 Task: Locate the nearest bus station to Minneapolis, Minnesota, and St Paul, Minnesota.
Action: Mouse moved to (152, 75)
Screenshot: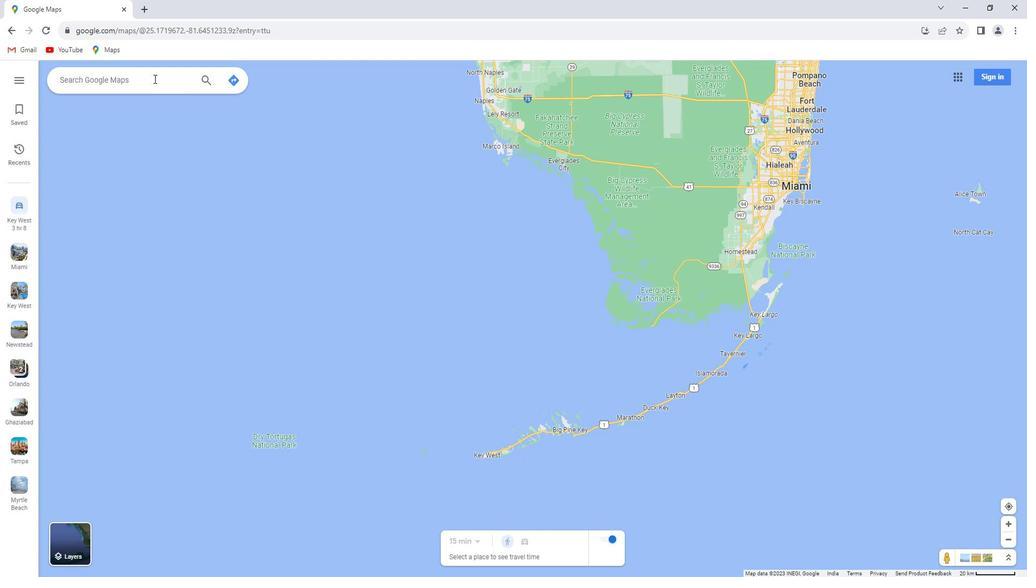 
Action: Mouse pressed left at (152, 75)
Screenshot: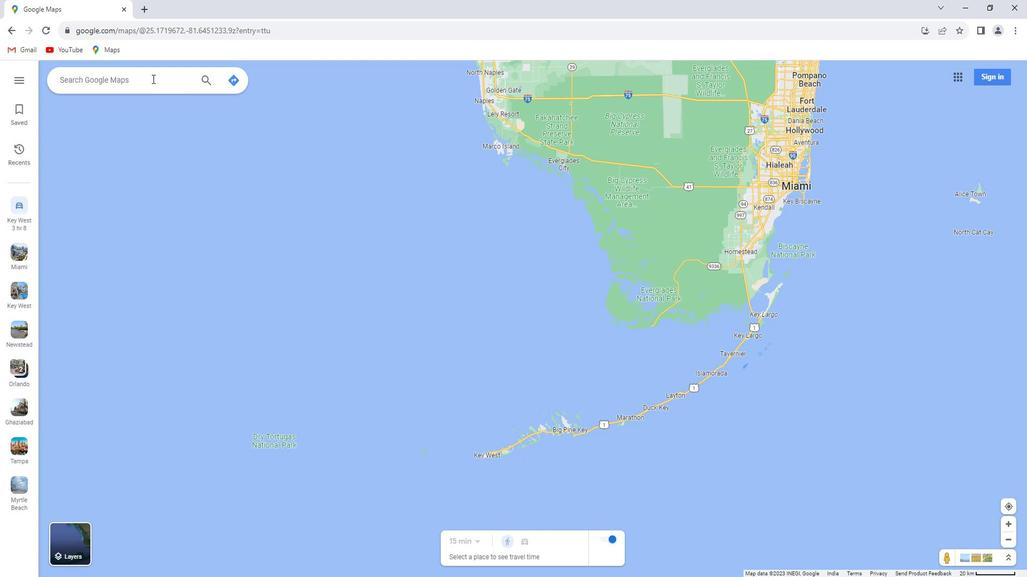 
Action: Key pressed <Key.shift_r>Minneapolis,<Key.space><Key.shift_r>Minnesota<Key.enter>
Screenshot: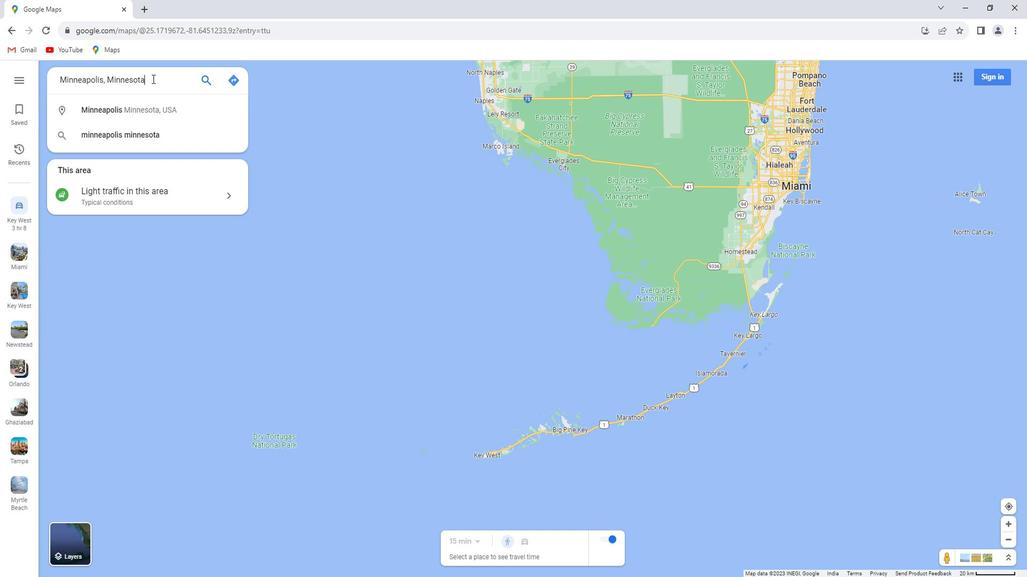 
Action: Mouse moved to (149, 257)
Screenshot: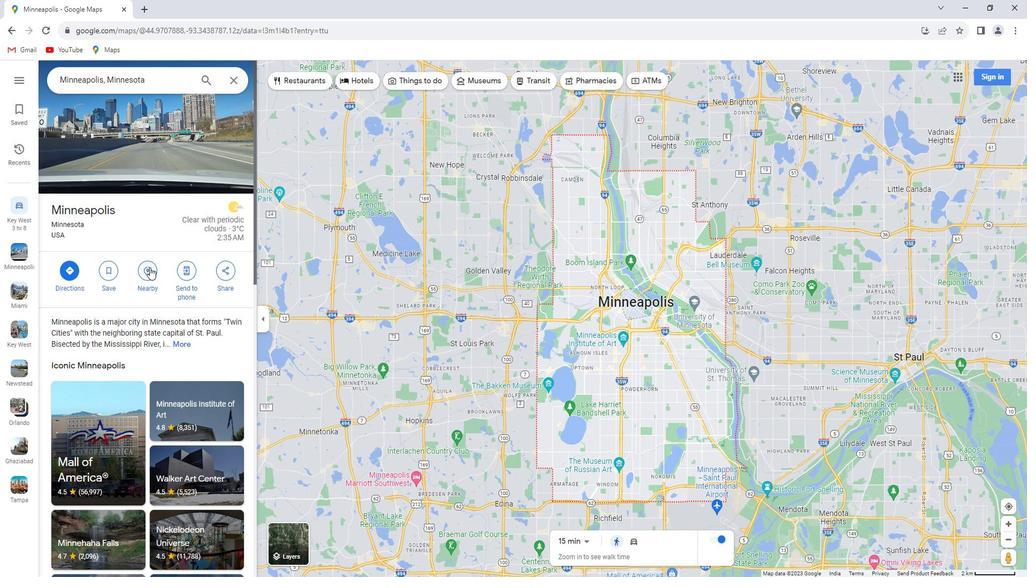 
Action: Mouse pressed left at (149, 257)
Screenshot: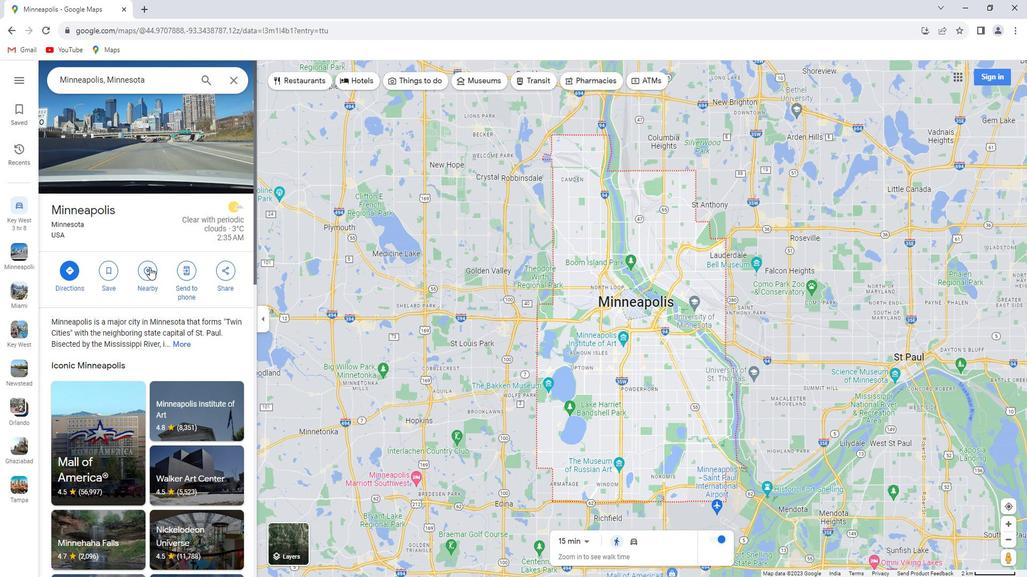 
Action: Mouse moved to (149, 257)
Screenshot: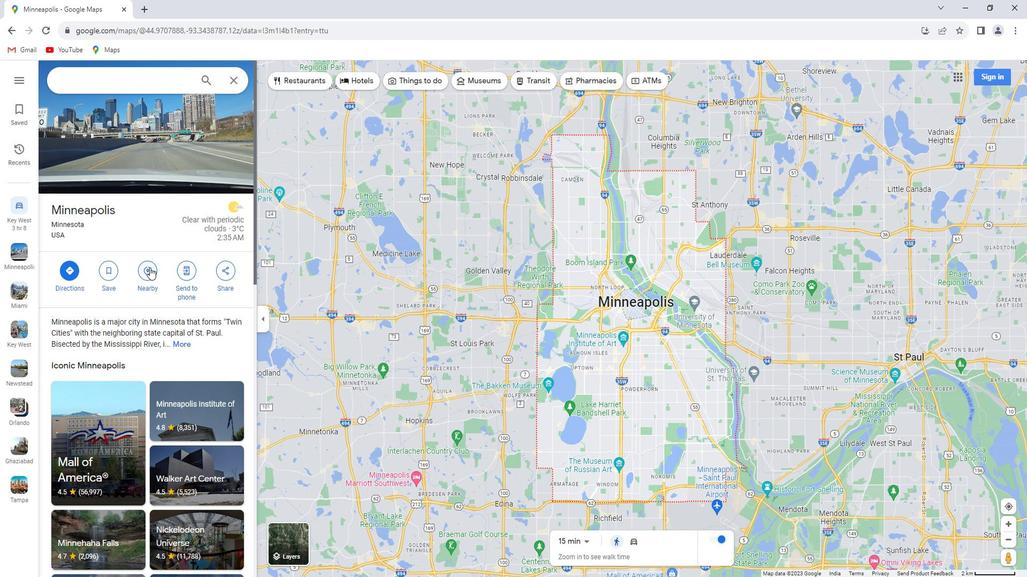 
Action: Key pressed bus<Key.space>station<Key.enter>
Screenshot: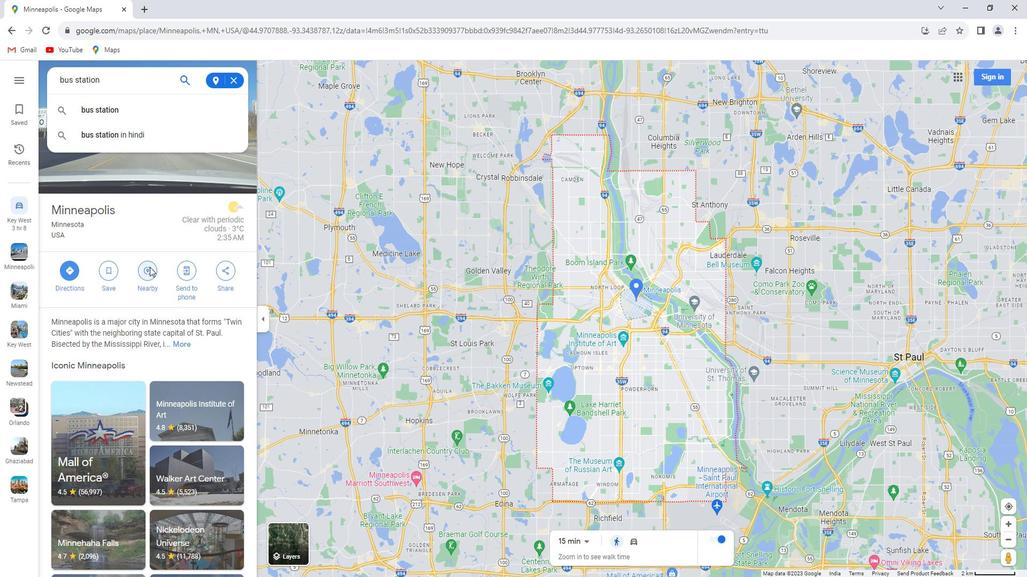 
Action: Mouse moved to (228, 78)
Screenshot: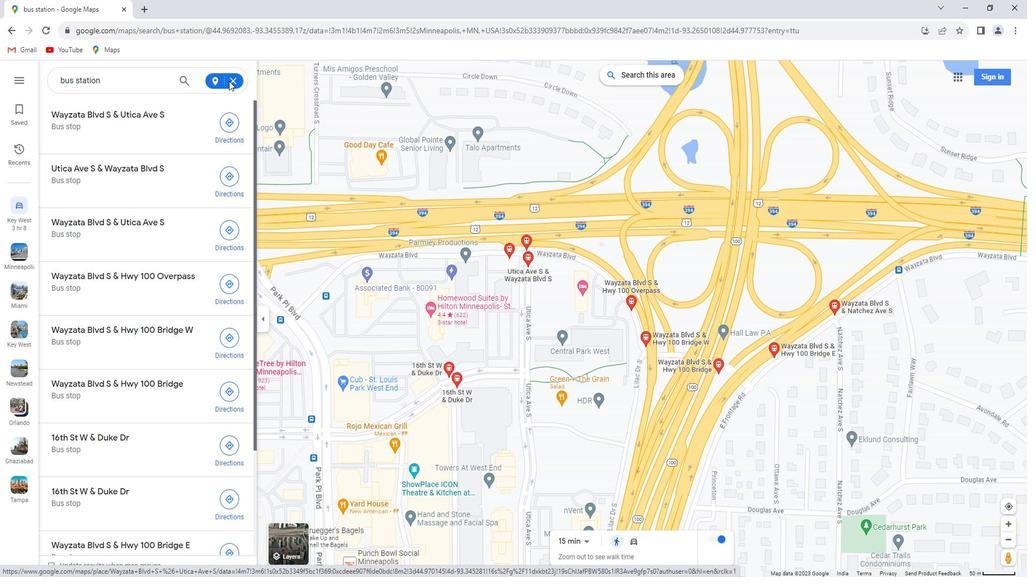 
Action: Mouse pressed left at (228, 78)
Screenshot: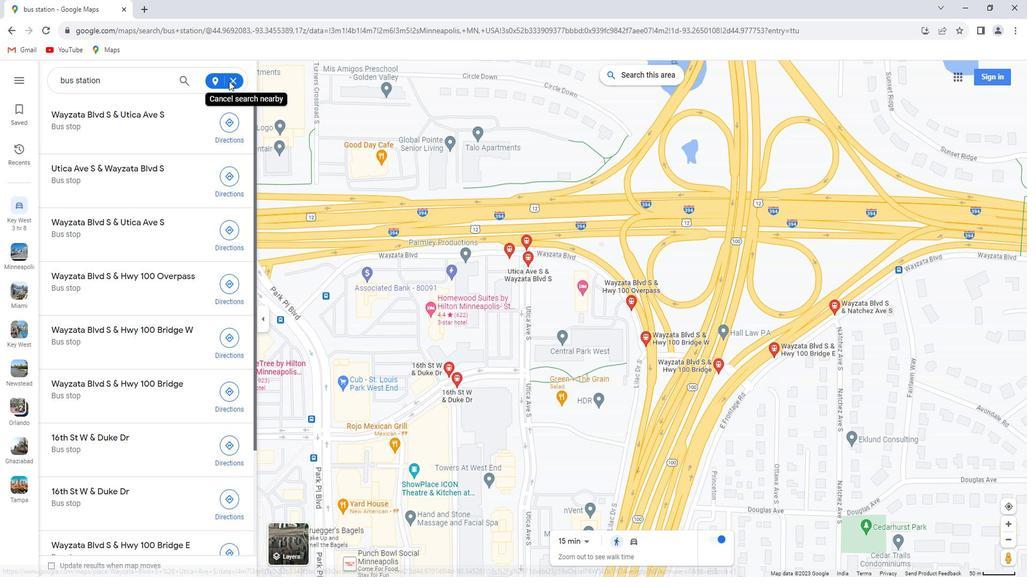 
Action: Mouse moved to (233, 74)
Screenshot: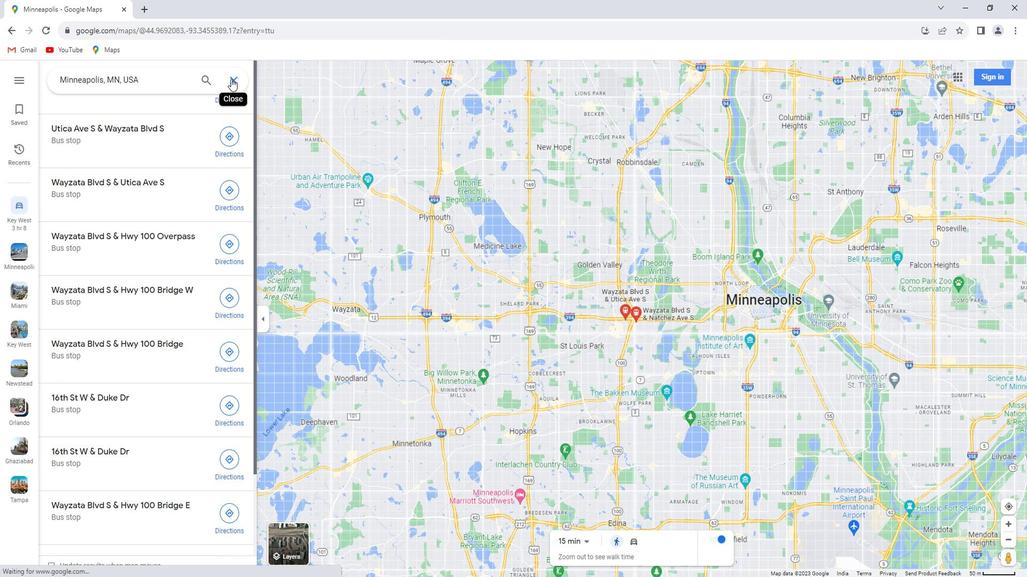 
Action: Mouse pressed left at (233, 74)
Screenshot: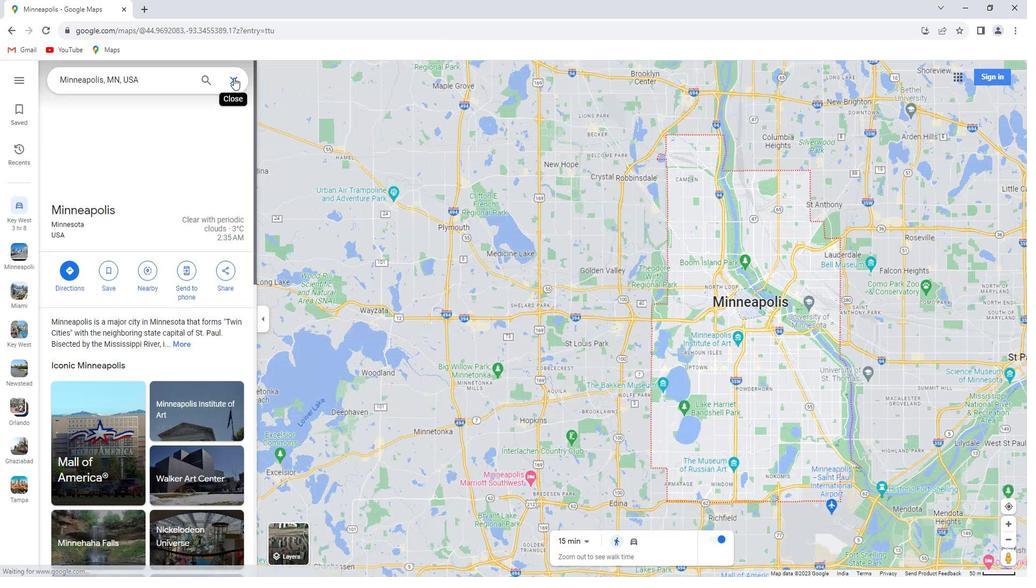 
Action: Mouse moved to (130, 78)
Screenshot: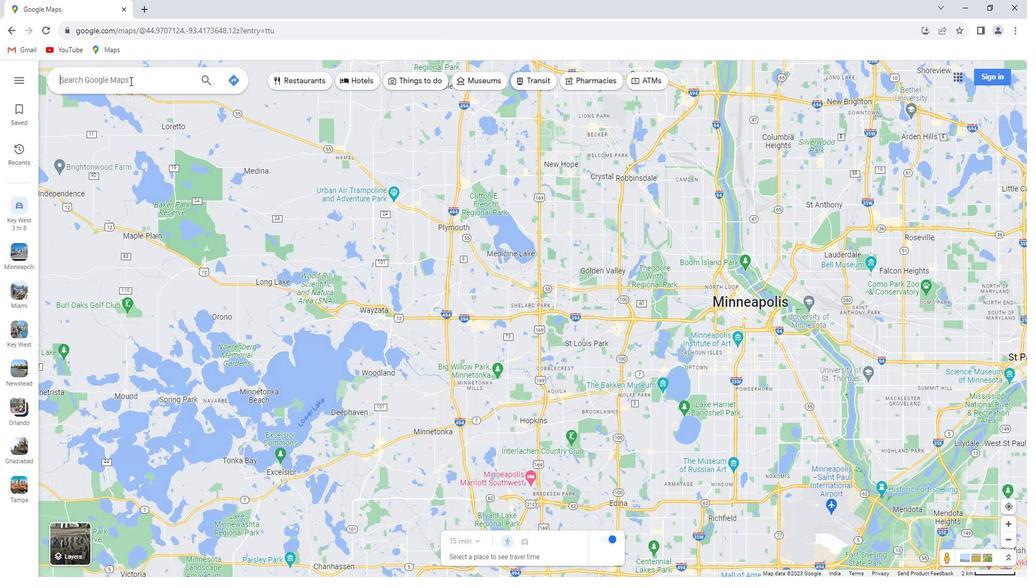 
Action: Key pressed <Key.shift>St<Key.space><Key.shift_r>Paul,<Key.space><Key.shift_r>Minnesota<Key.enter>
Screenshot: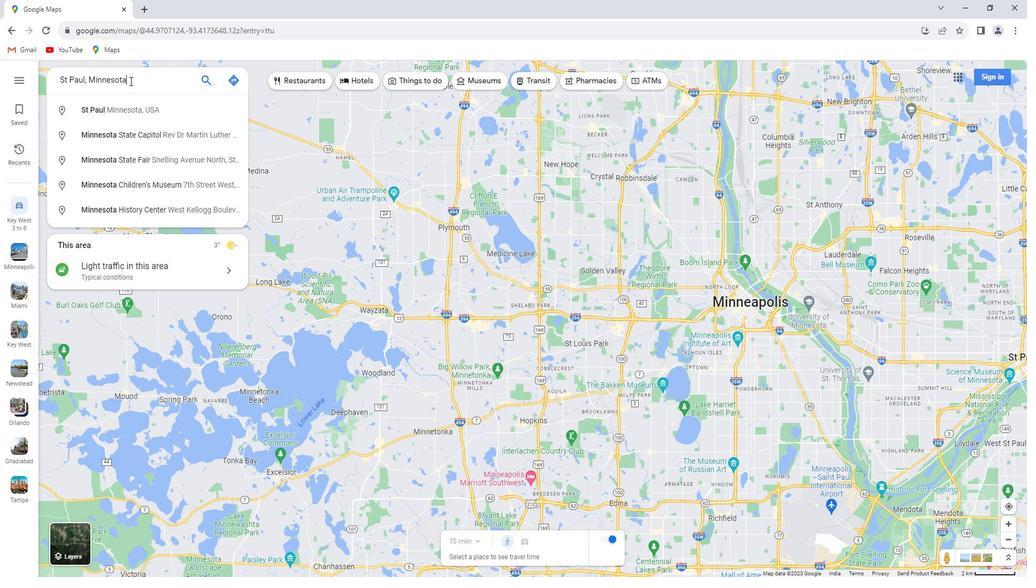 
Action: Mouse moved to (155, 257)
Screenshot: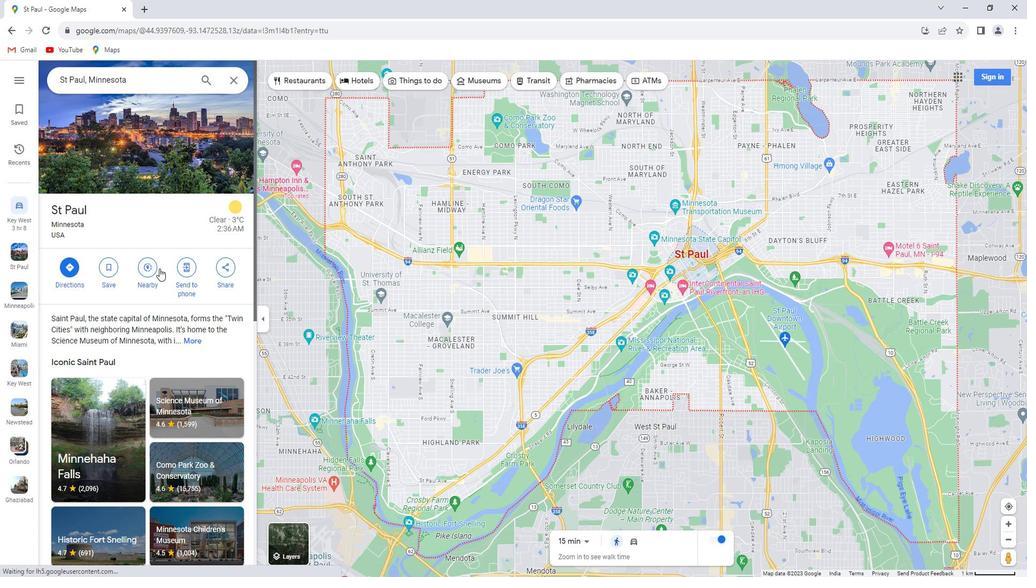 
Action: Mouse pressed left at (155, 257)
Screenshot: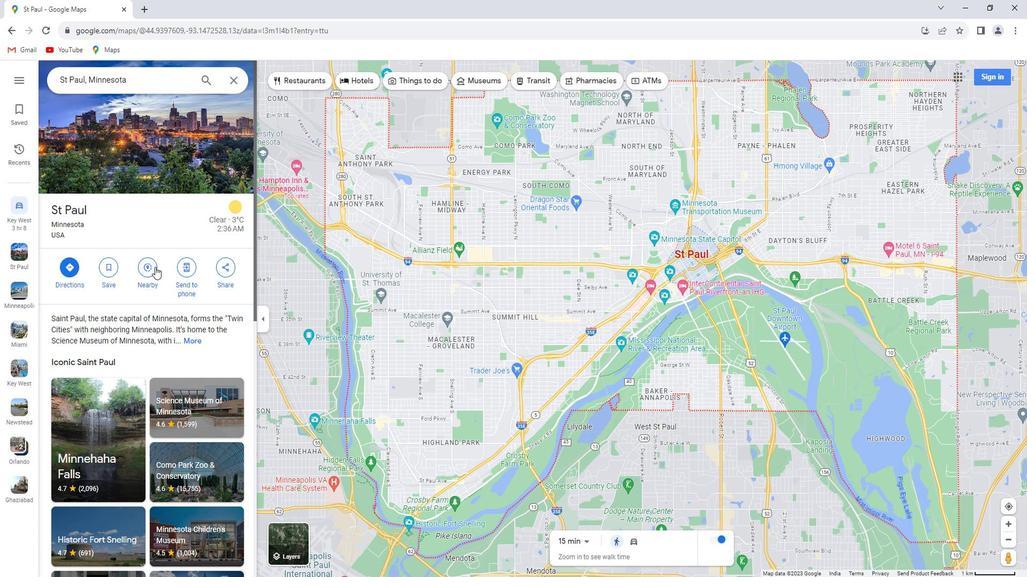 
Action: Key pressed bus<Key.space>station<Key.enter>
Screenshot: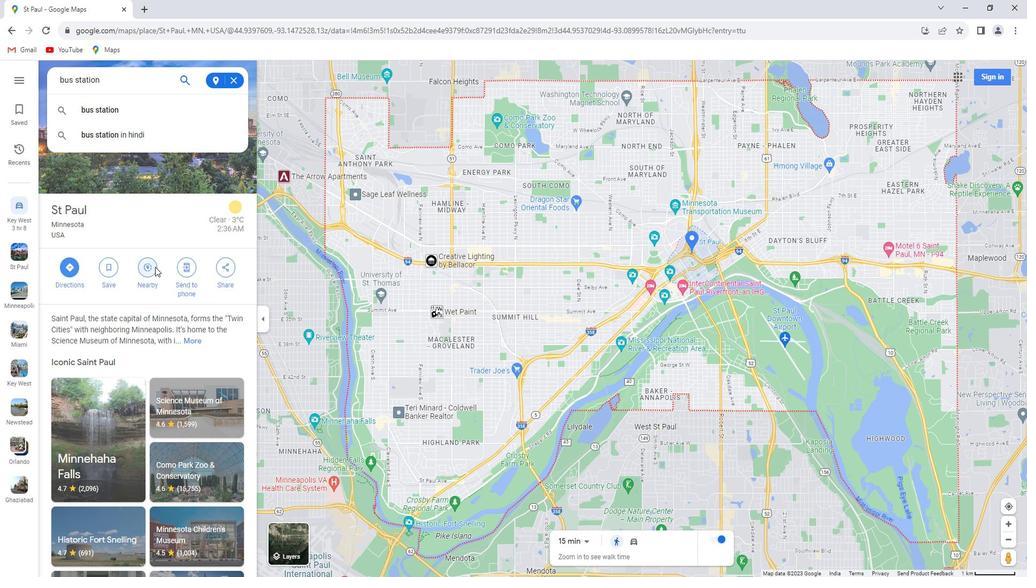 
